 Task: Choose the "Base" expansion for a new game.
Action: Mouse moved to (190, 495)
Screenshot: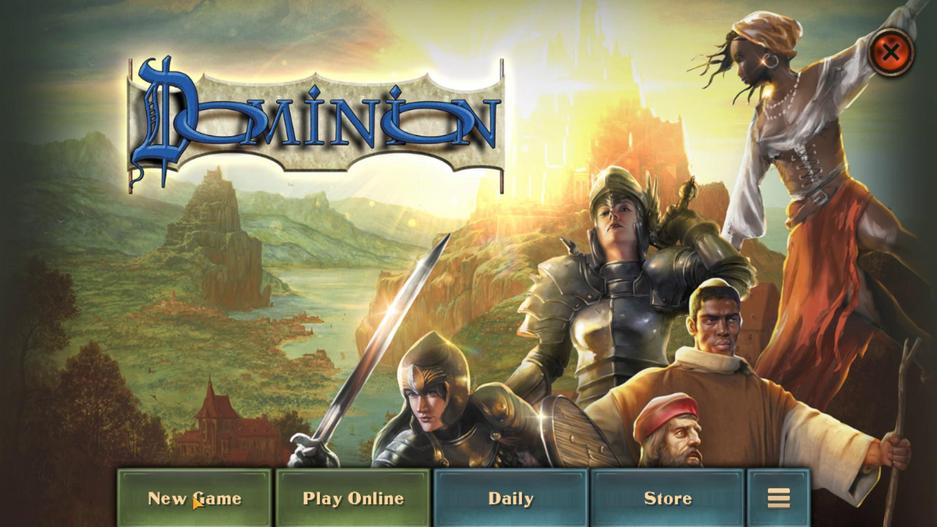 
Action: Mouse pressed left at (190, 495)
Screenshot: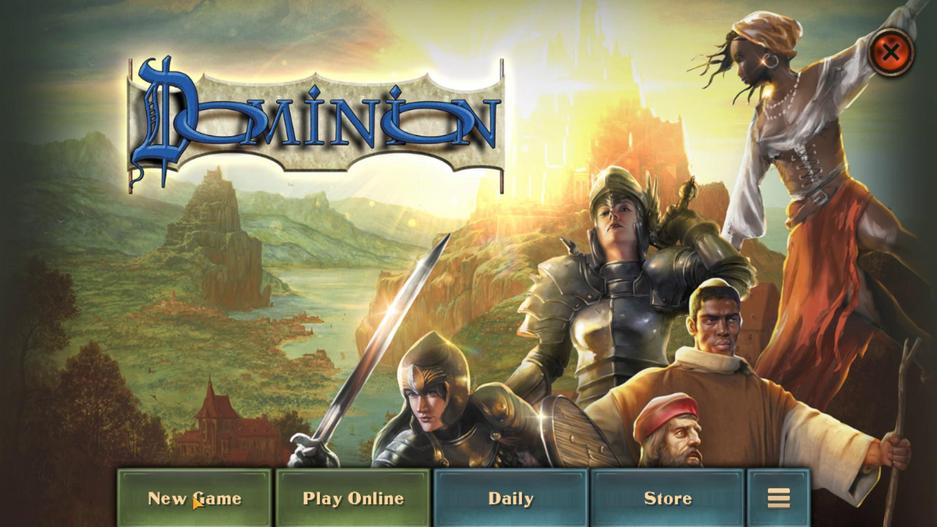 
Action: Mouse moved to (385, 105)
Screenshot: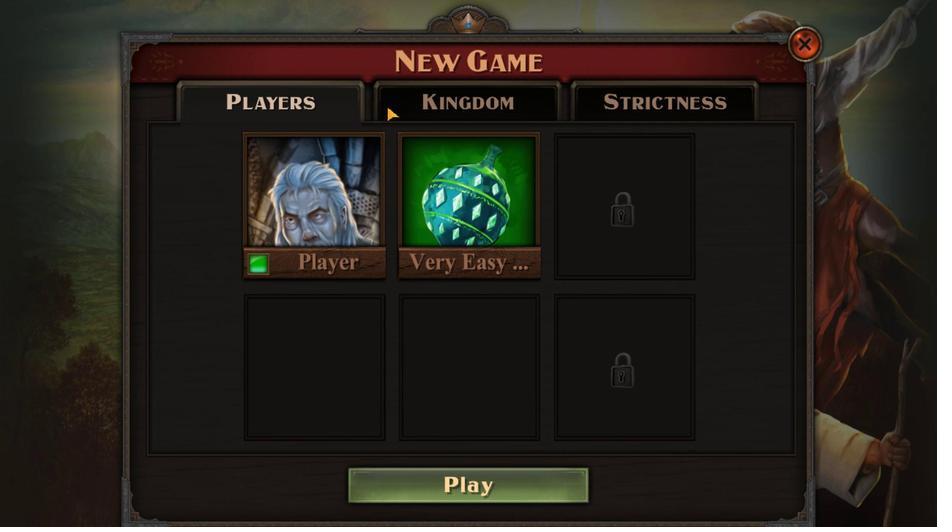 
Action: Mouse pressed left at (385, 105)
Screenshot: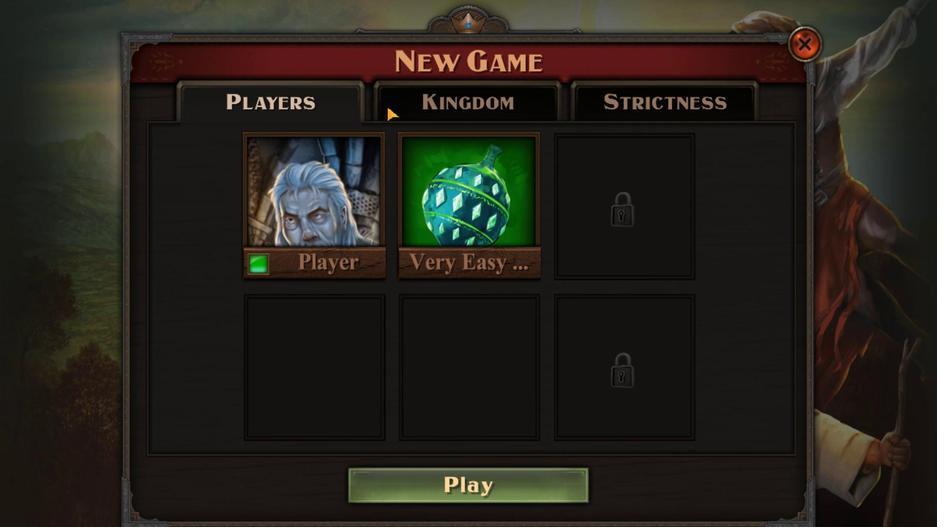 
Action: Mouse moved to (398, 171)
Screenshot: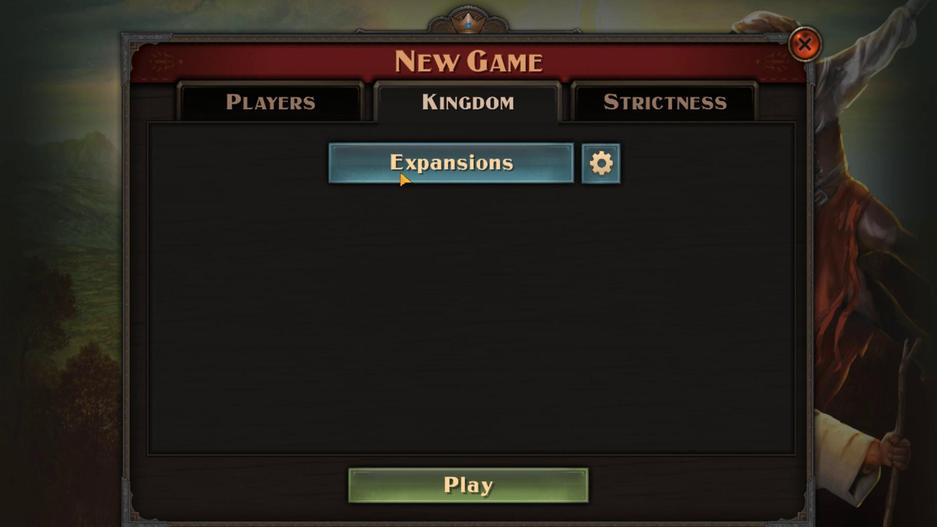 
Action: Mouse pressed left at (398, 171)
Screenshot: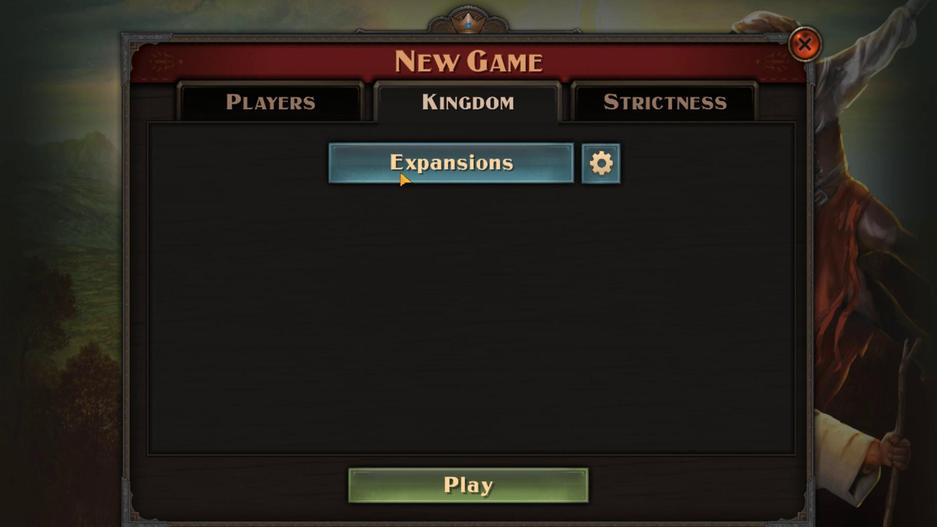 
Action: Mouse moved to (261, 155)
Screenshot: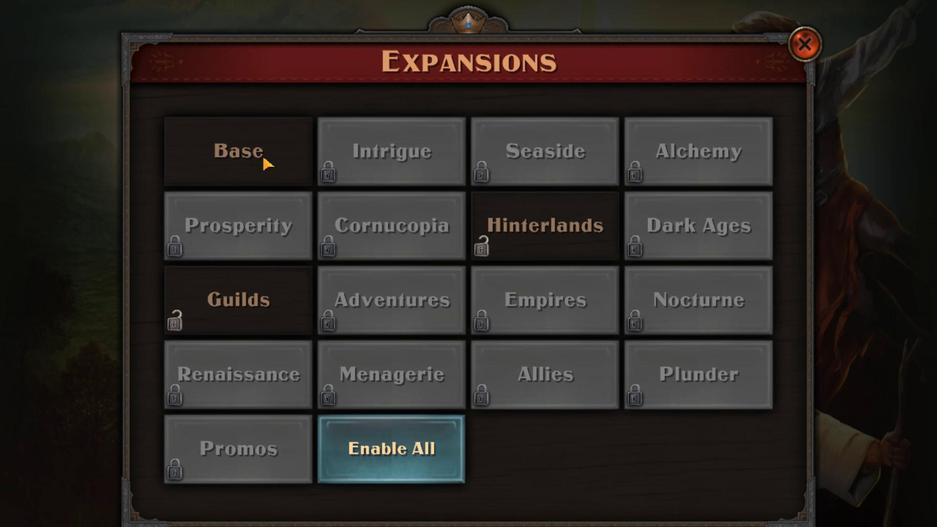 
Action: Mouse pressed left at (261, 155)
Screenshot: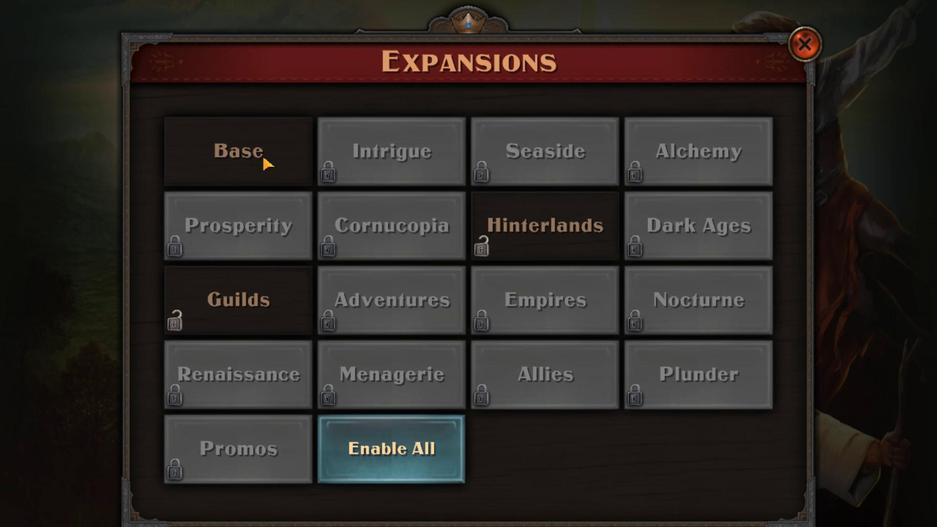 
Action: Mouse moved to (371, 221)
Screenshot: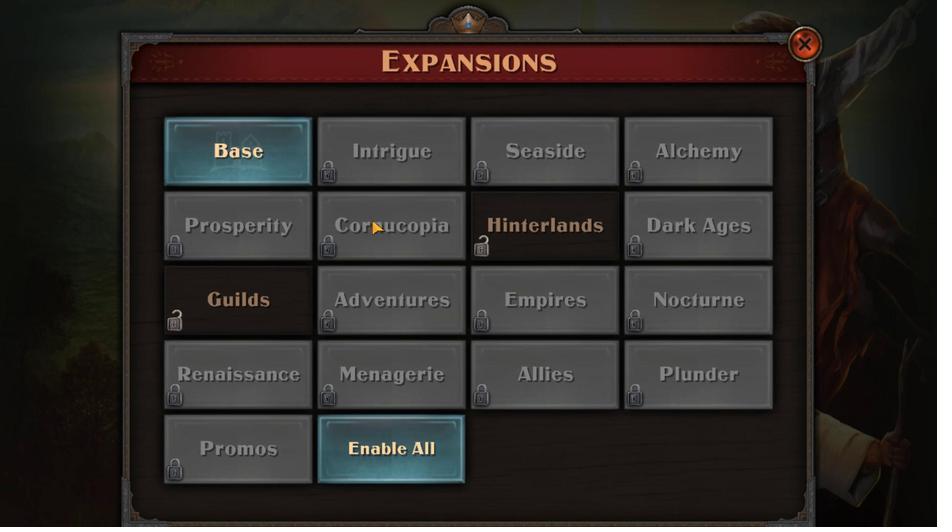 
